 Task: Find the shortest route from Cincinnati to the Cincinnati Art Museum.
Action: Mouse moved to (250, 70)
Screenshot: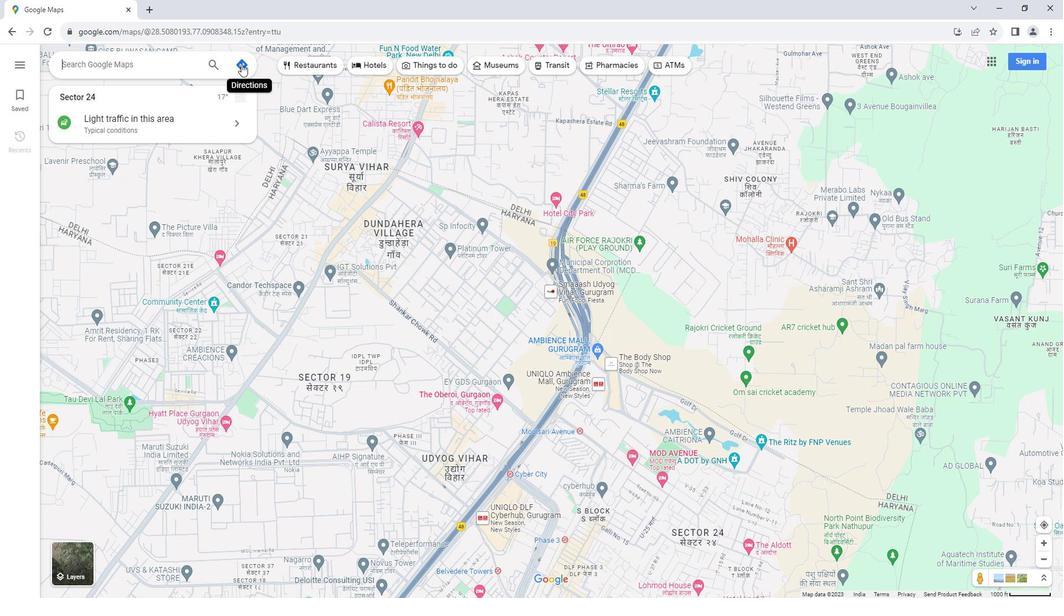 
Action: Mouse pressed left at (250, 70)
Screenshot: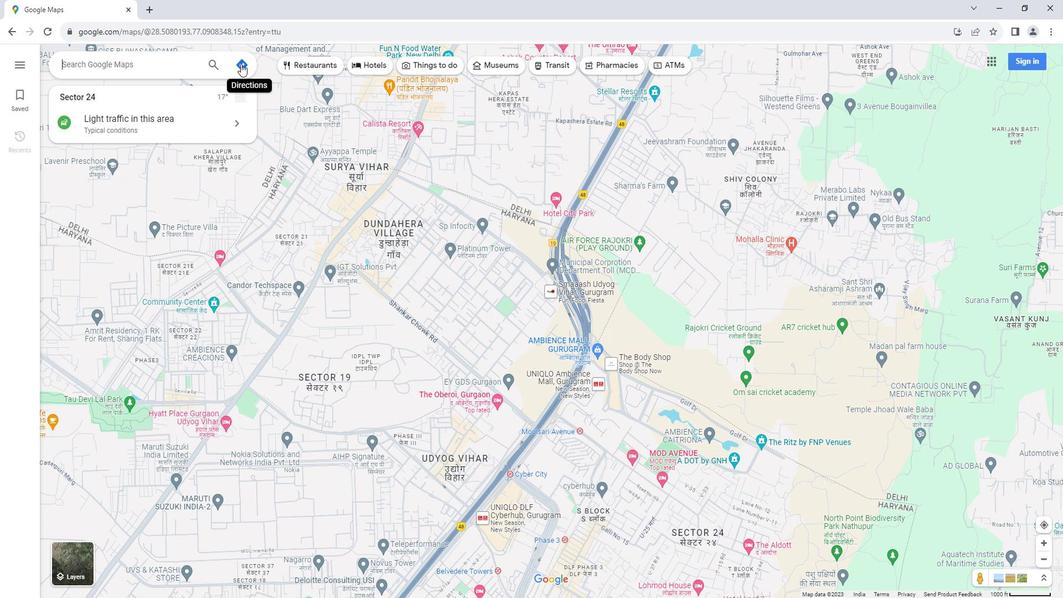 
Action: Mouse moved to (135, 103)
Screenshot: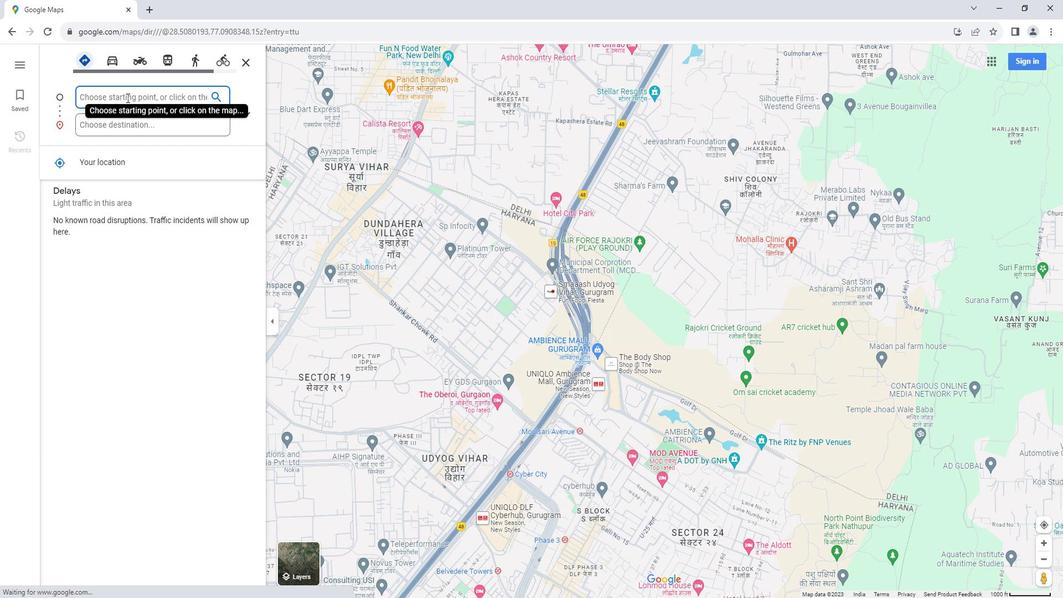 
Action: Mouse pressed left at (135, 103)
Screenshot: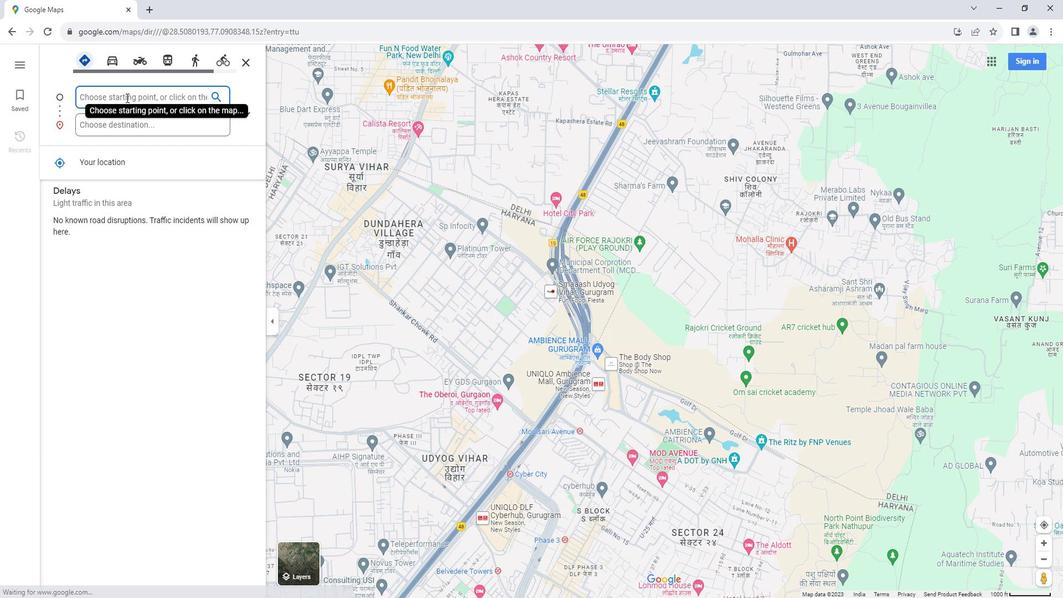 
Action: Key pressed <Key.shift>Cincinnati
Screenshot: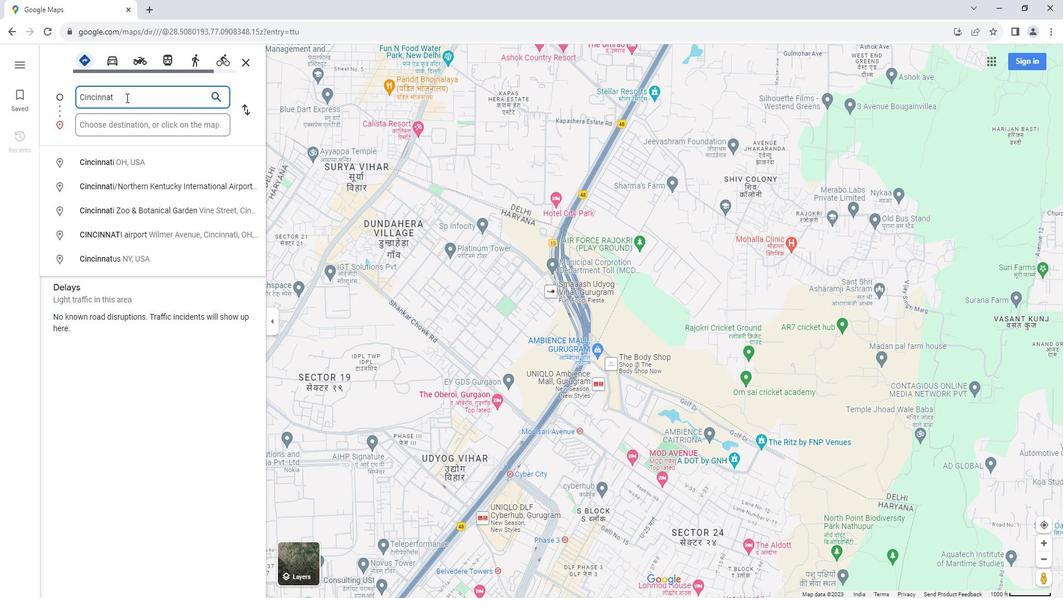 
Action: Mouse moved to (126, 133)
Screenshot: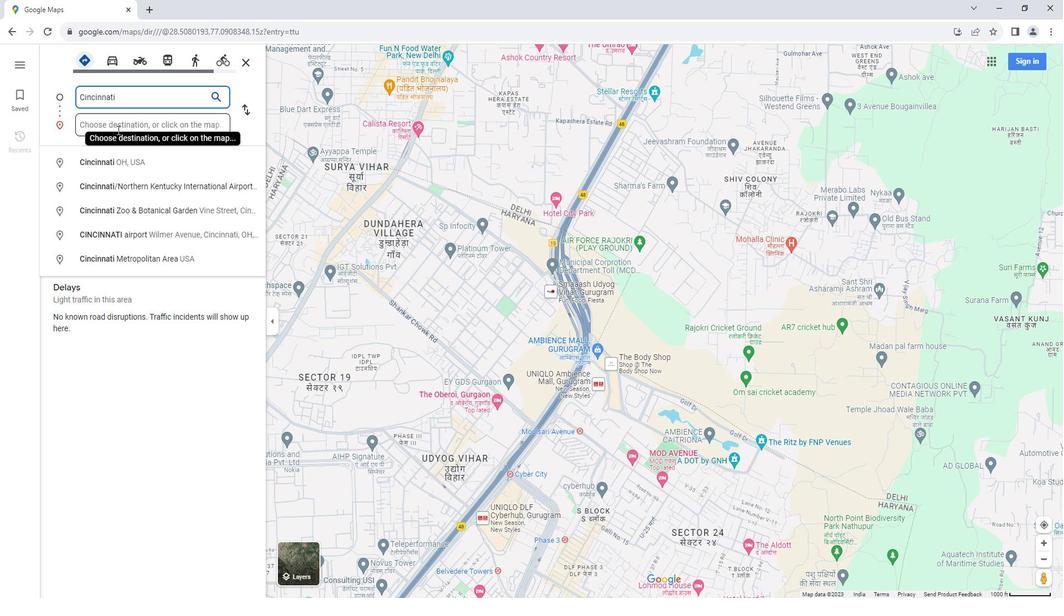 
Action: Mouse pressed left at (126, 133)
Screenshot: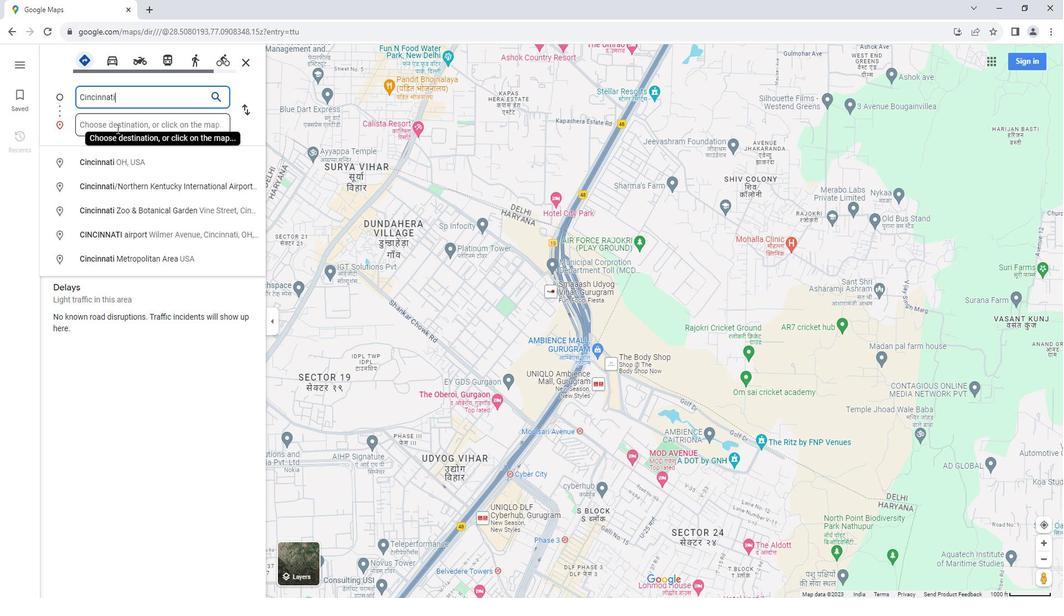 
Action: Key pressed <Key.shift><Key.shift><Key.shift>C
Screenshot: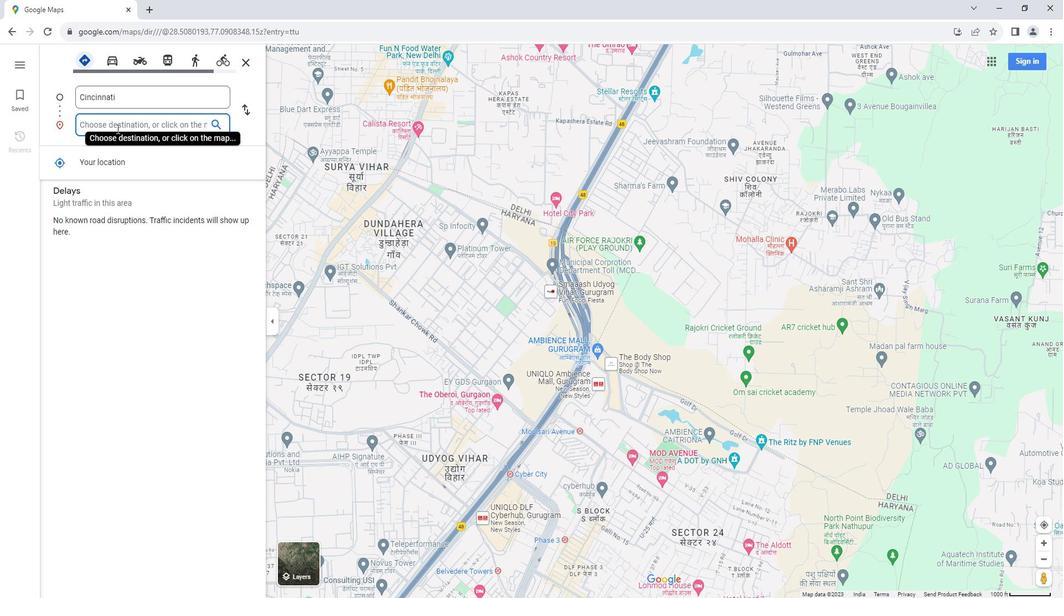 
Action: Mouse moved to (127, 101)
Screenshot: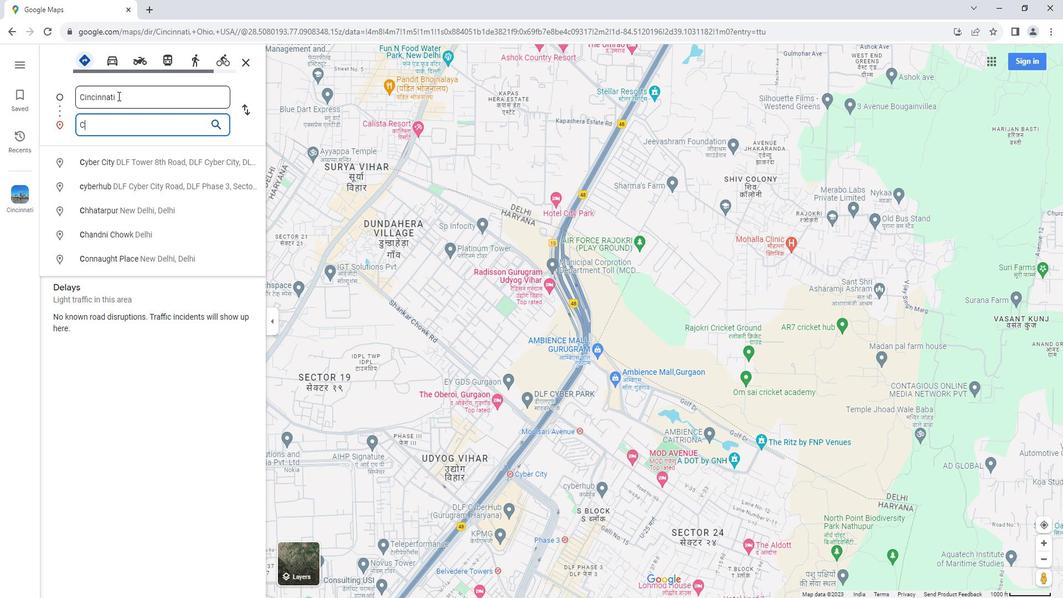 
Action: Mouse pressed left at (127, 101)
Screenshot: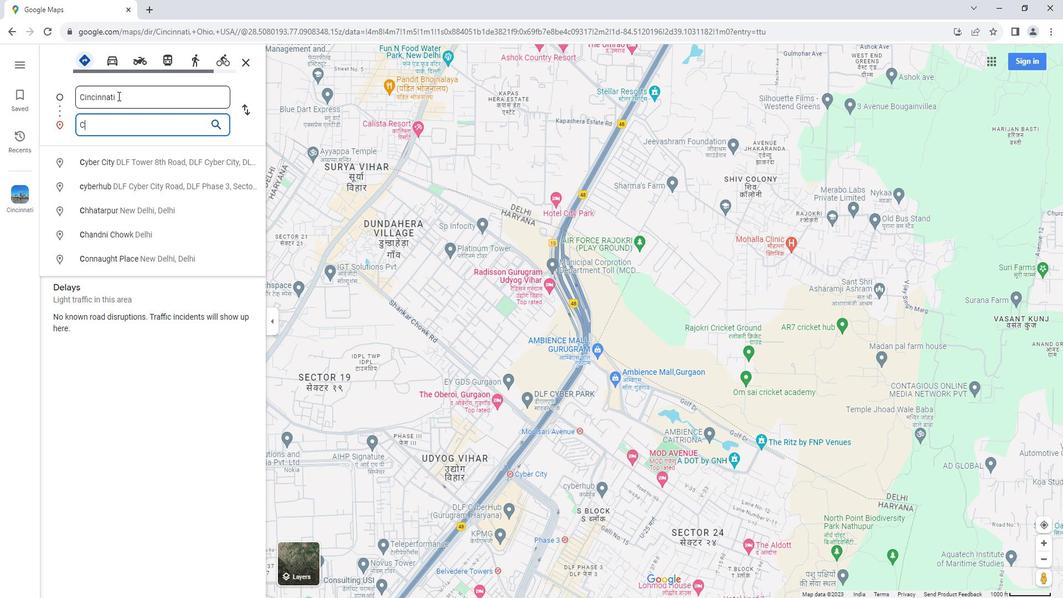
Action: Key pressed <Key.backspace><Key.shift>Cincinnati
Screenshot: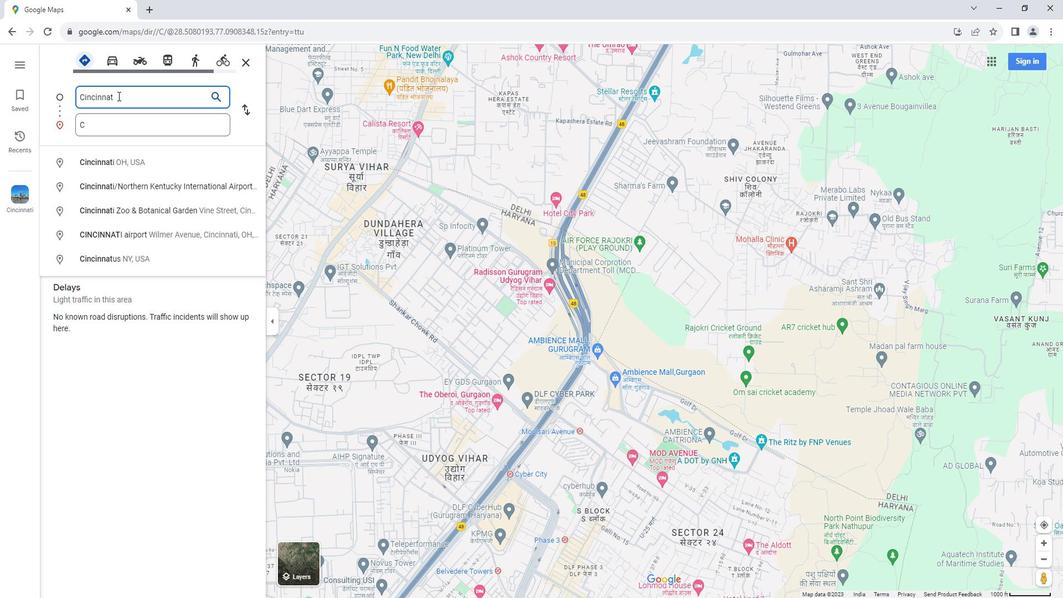 
Action: Mouse moved to (139, 166)
Screenshot: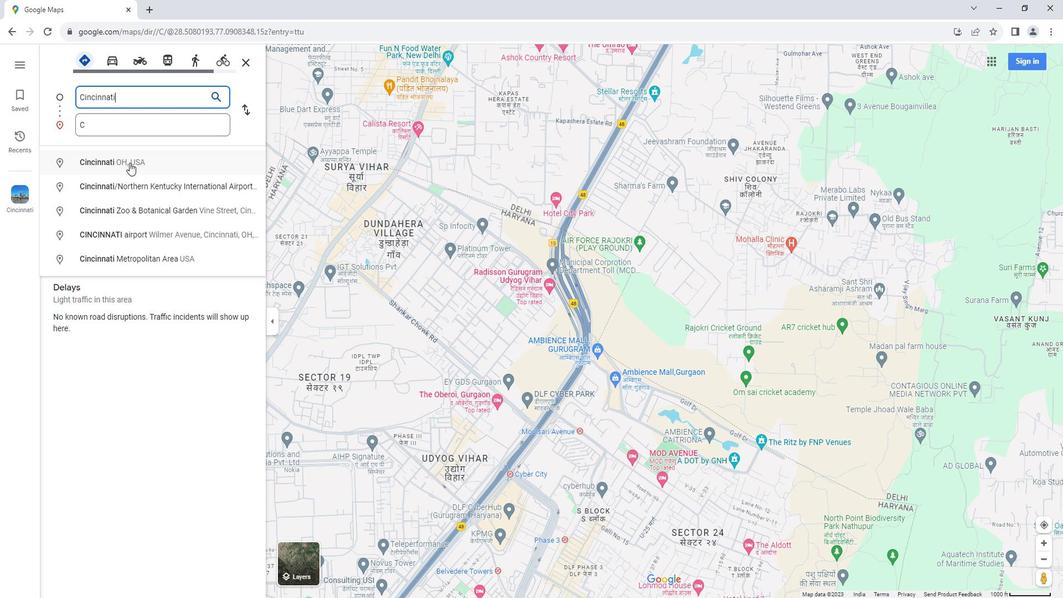 
Action: Mouse pressed left at (139, 166)
Screenshot: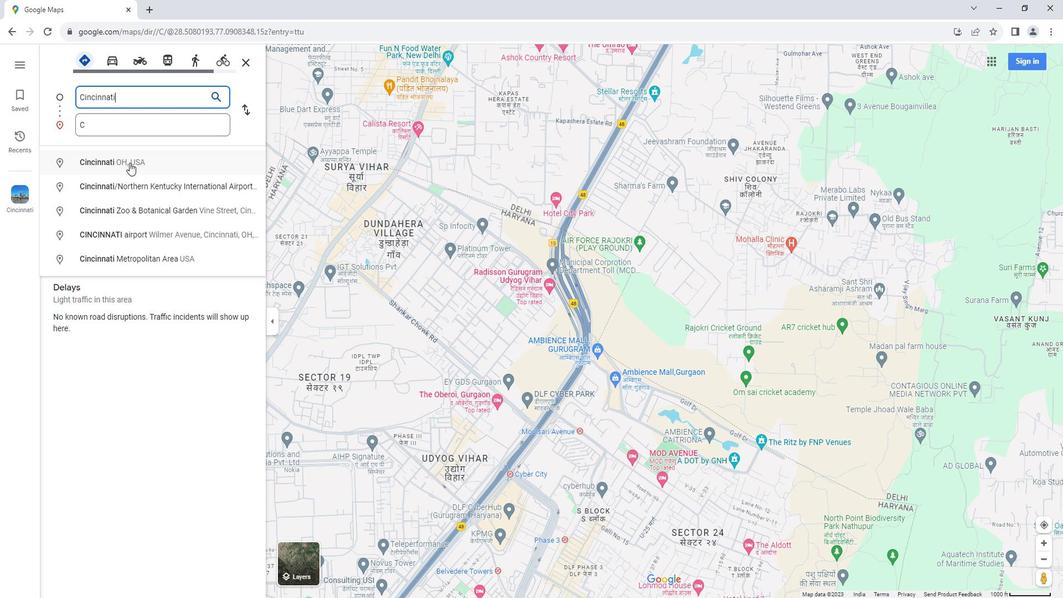 
Action: Mouse moved to (126, 131)
Screenshot: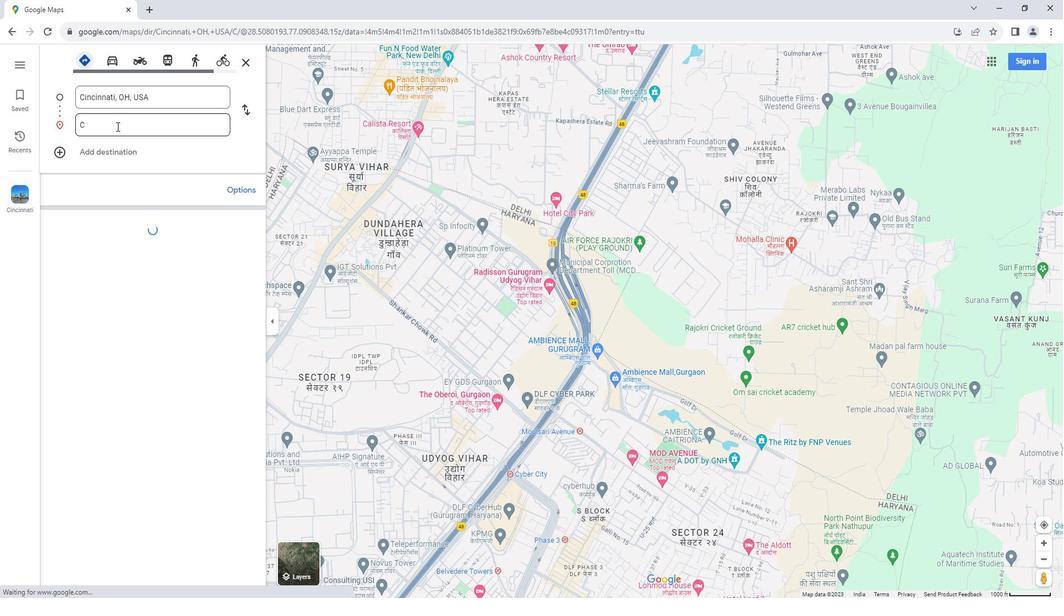 
Action: Mouse pressed left at (126, 131)
Screenshot: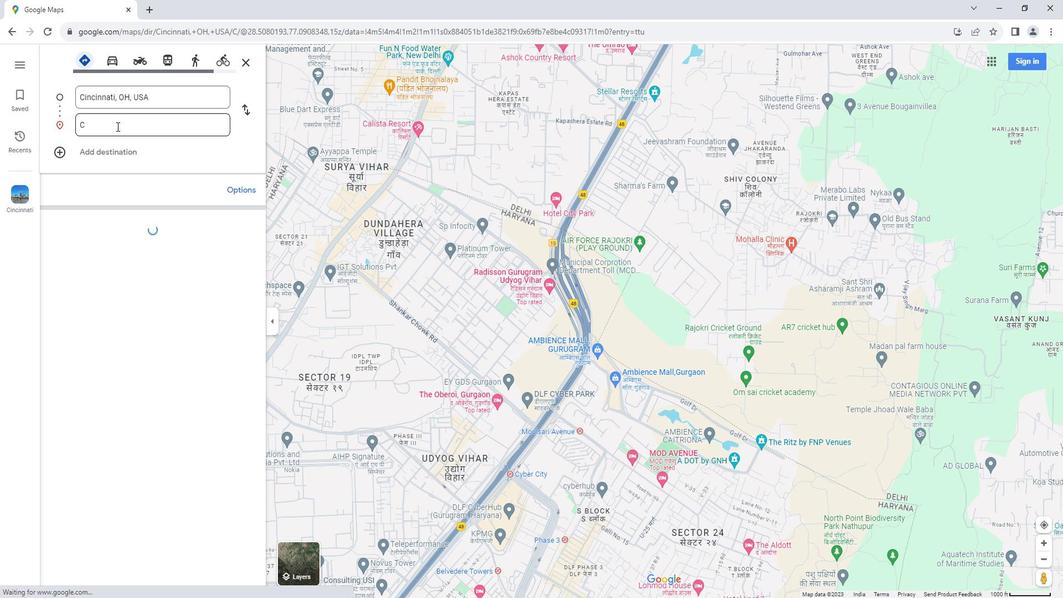 
Action: Mouse moved to (215, 128)
Screenshot: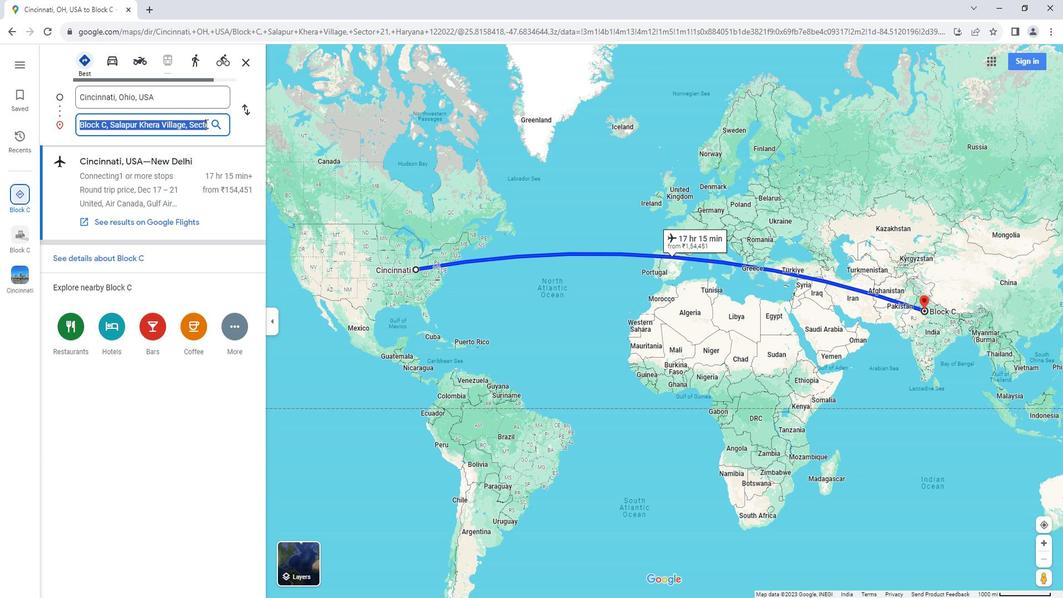 
Action: Key pressed <Key.shift>Cincinnati<Key.space><Key.shift>Art<Key.space><Key.shift>Museum
Screenshot: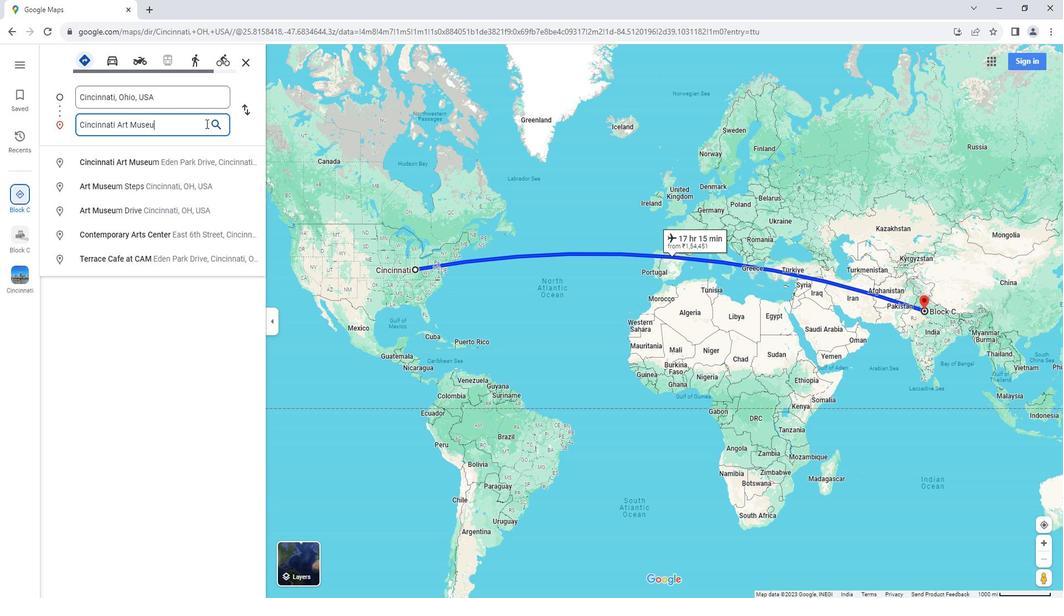 
Action: Mouse moved to (221, 162)
Screenshot: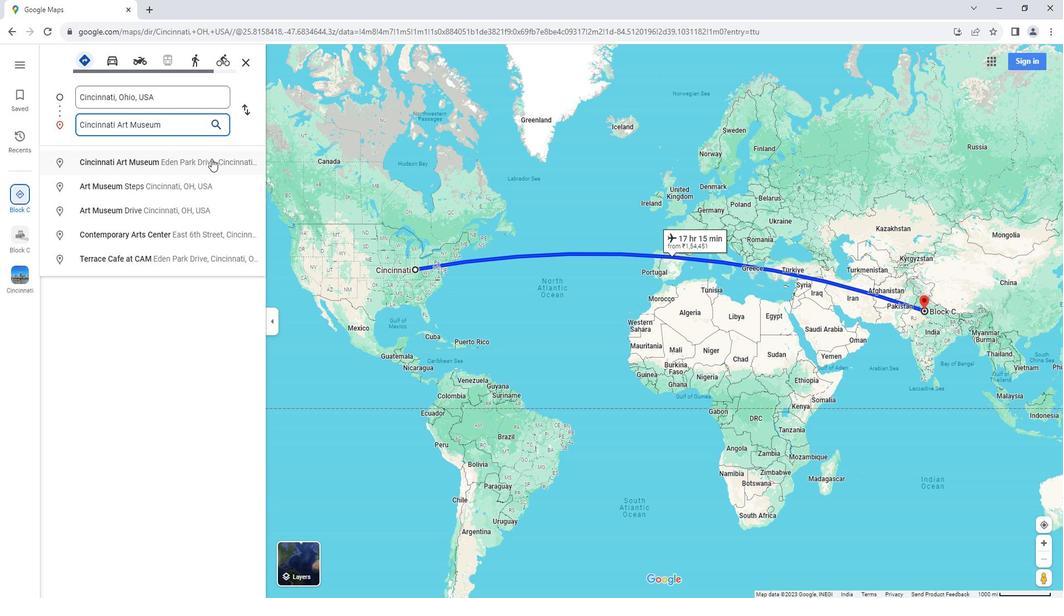 
Action: Mouse pressed left at (221, 162)
Screenshot: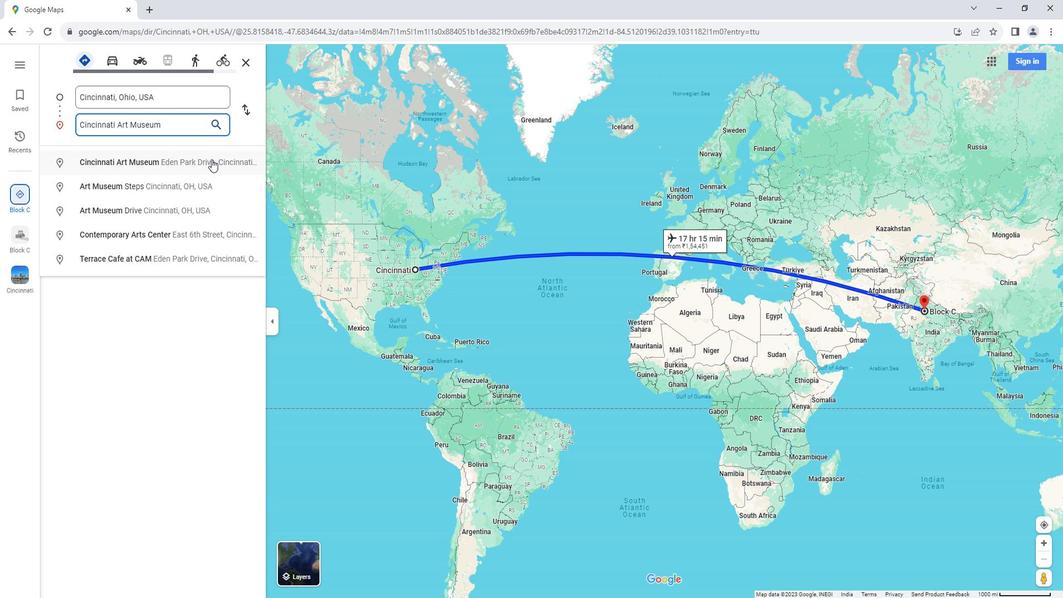 
Action: Mouse moved to (661, 271)
Screenshot: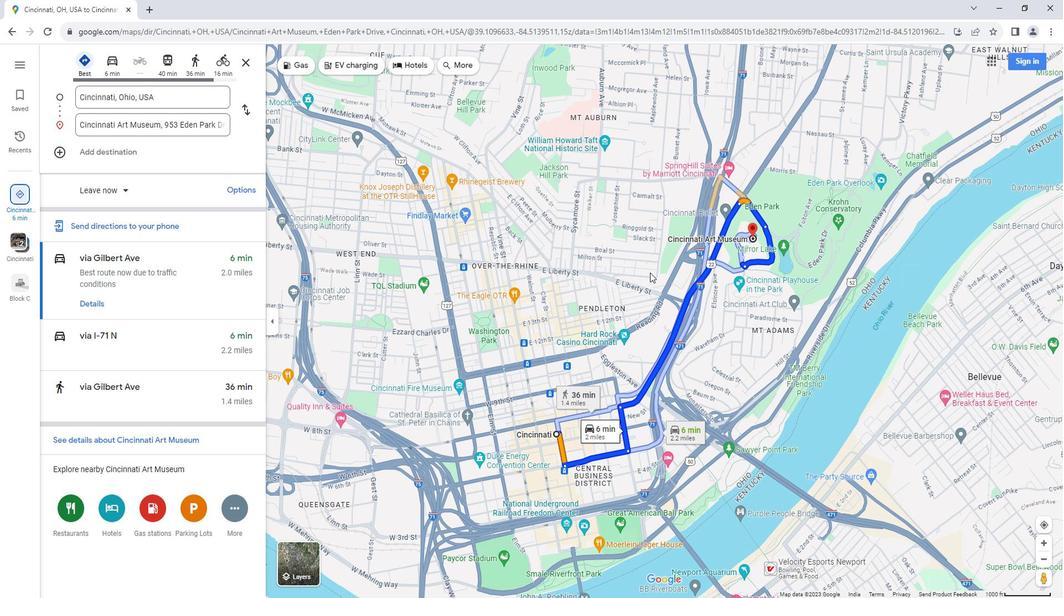 
Action: Mouse scrolled (661, 270) with delta (0, 0)
Screenshot: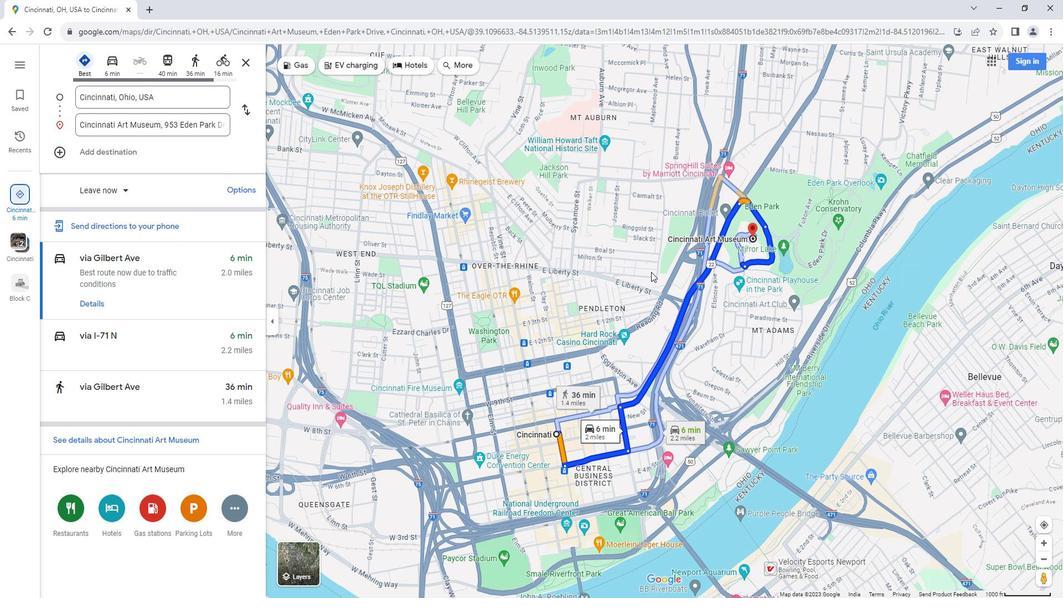 
Action: Mouse moved to (730, 275)
Screenshot: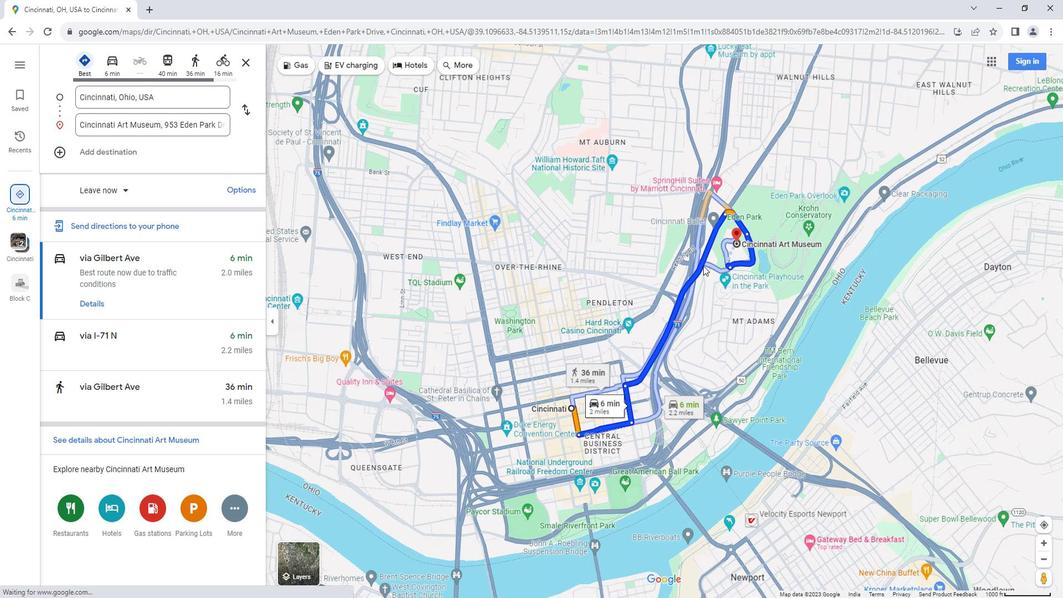
Action: Mouse scrolled (730, 275) with delta (0, 0)
Screenshot: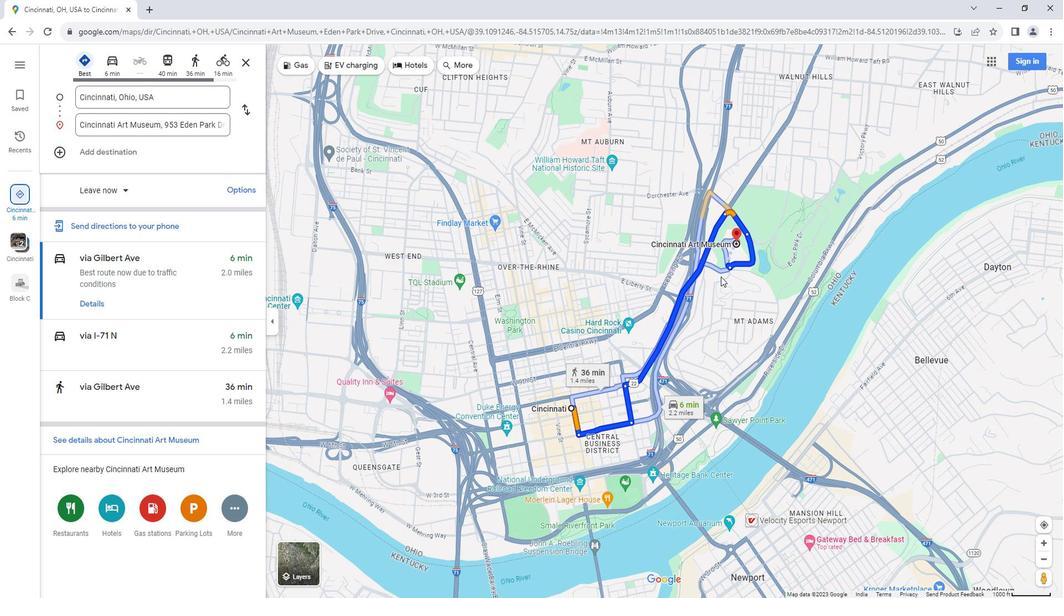 
Action: Mouse scrolled (730, 275) with delta (0, 0)
Screenshot: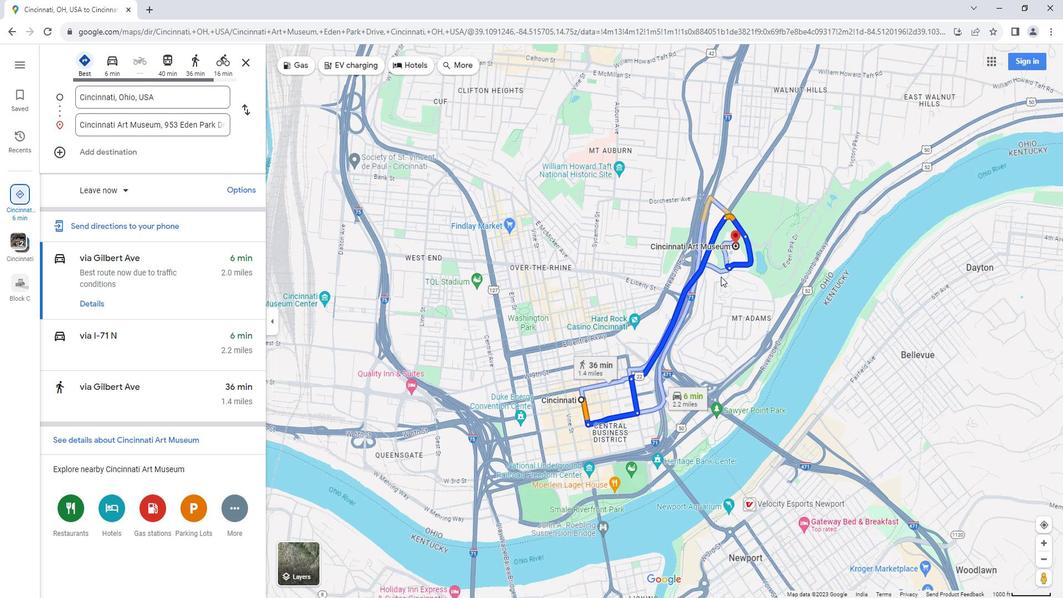 
Action: Mouse moved to (90, 70)
Screenshot: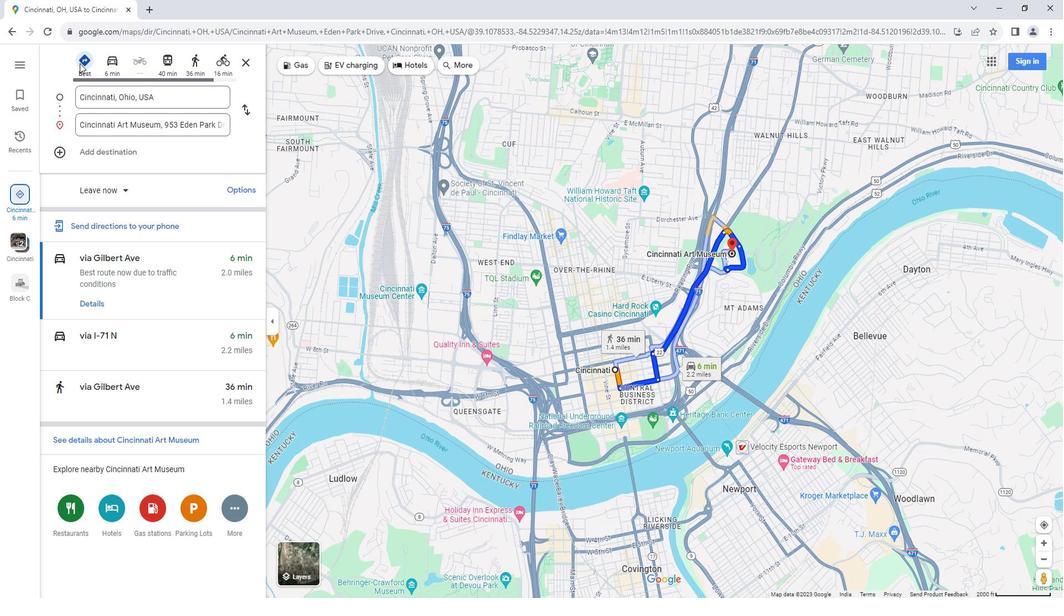 
Action: Mouse pressed left at (90, 70)
Screenshot: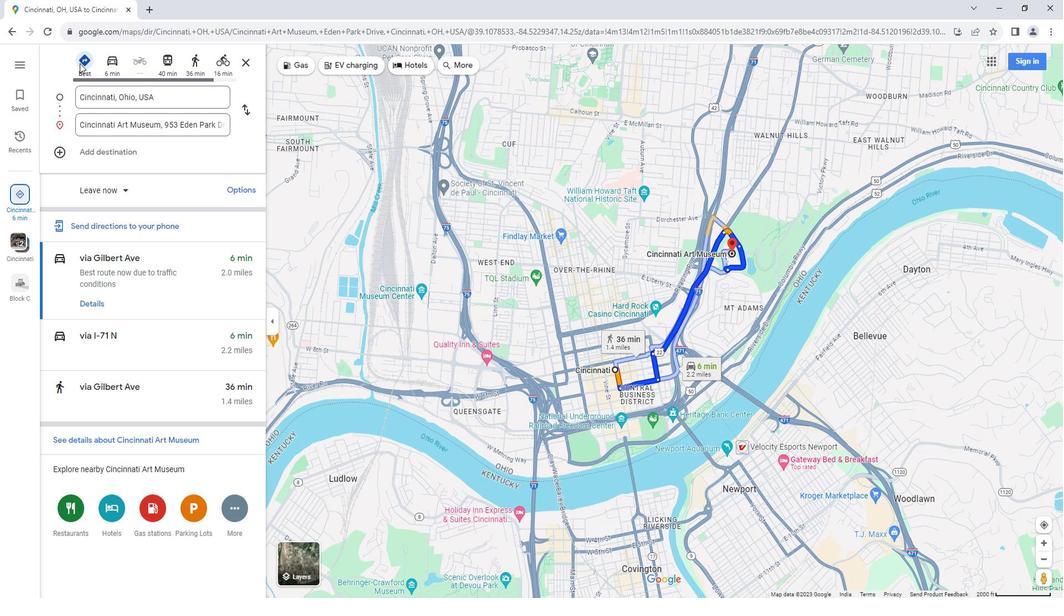 
Action: Mouse moved to (96, 302)
Screenshot: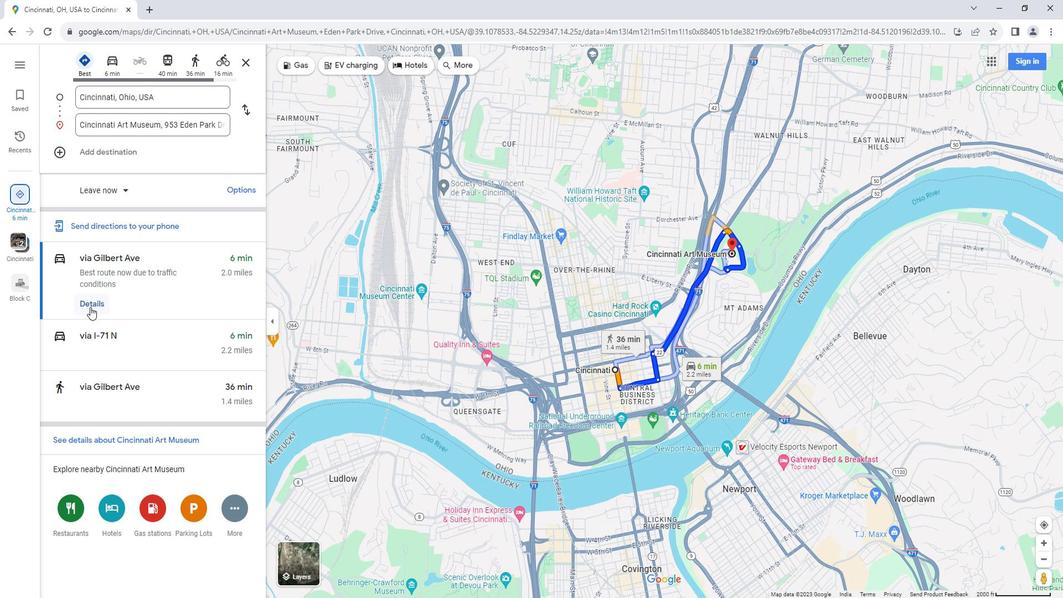 
Action: Mouse pressed left at (96, 302)
Screenshot: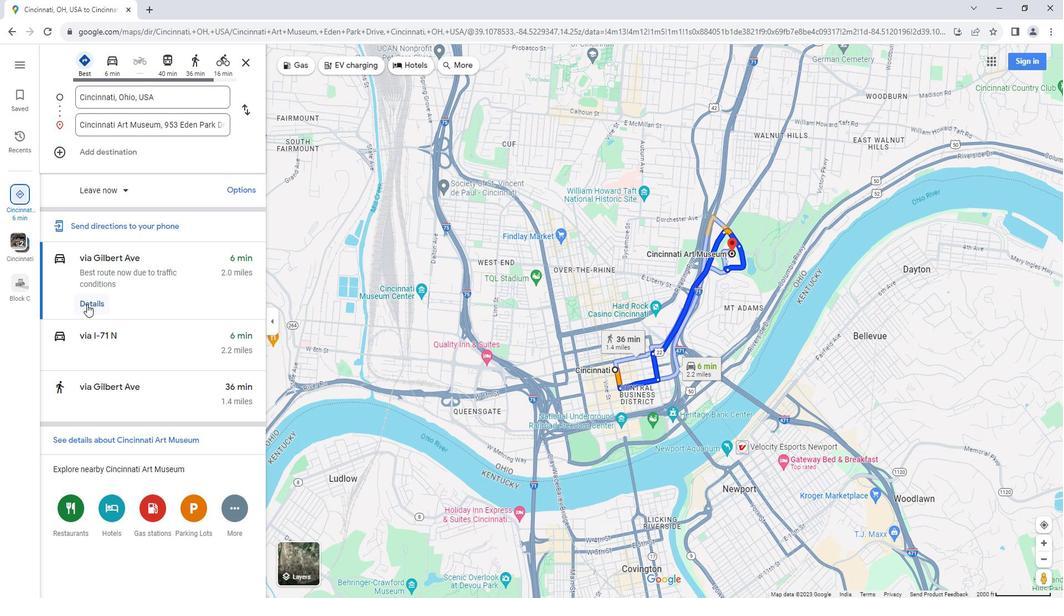 
Action: Mouse moved to (504, 233)
Screenshot: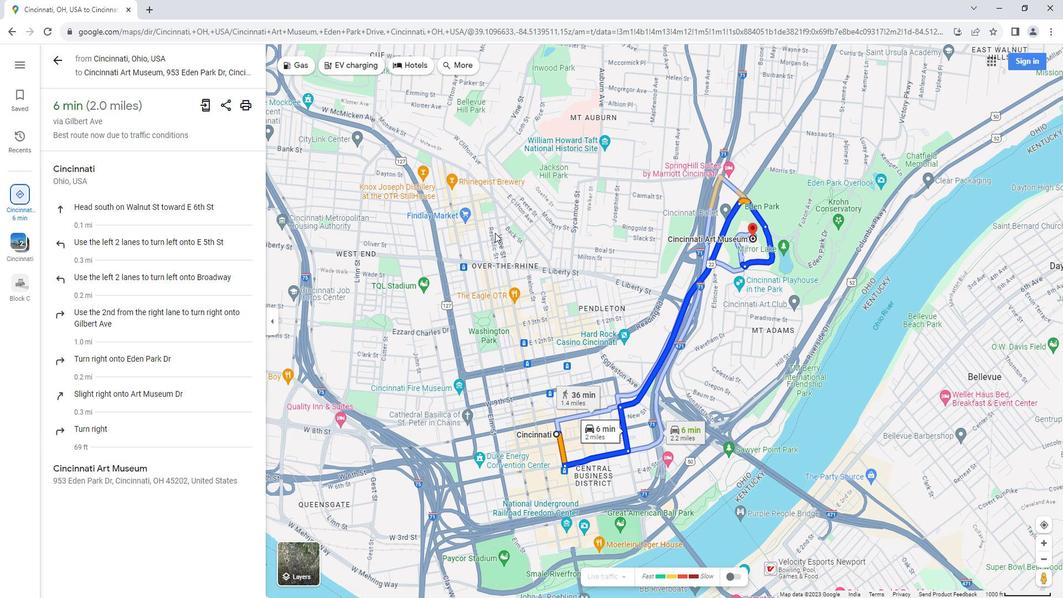 
